 Task: Select and add the product "Milani Gilded Most Loved Mattes Eyeshadow Palette" to cart from the store "Walgreens".
Action: Mouse pressed left at (44, 77)
Screenshot: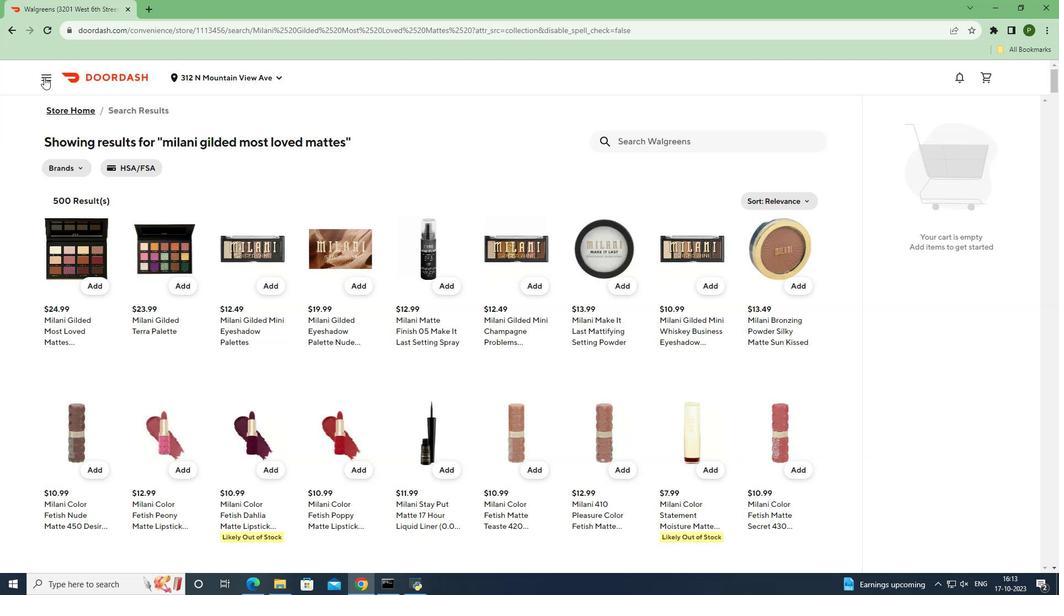 
Action: Mouse moved to (50, 163)
Screenshot: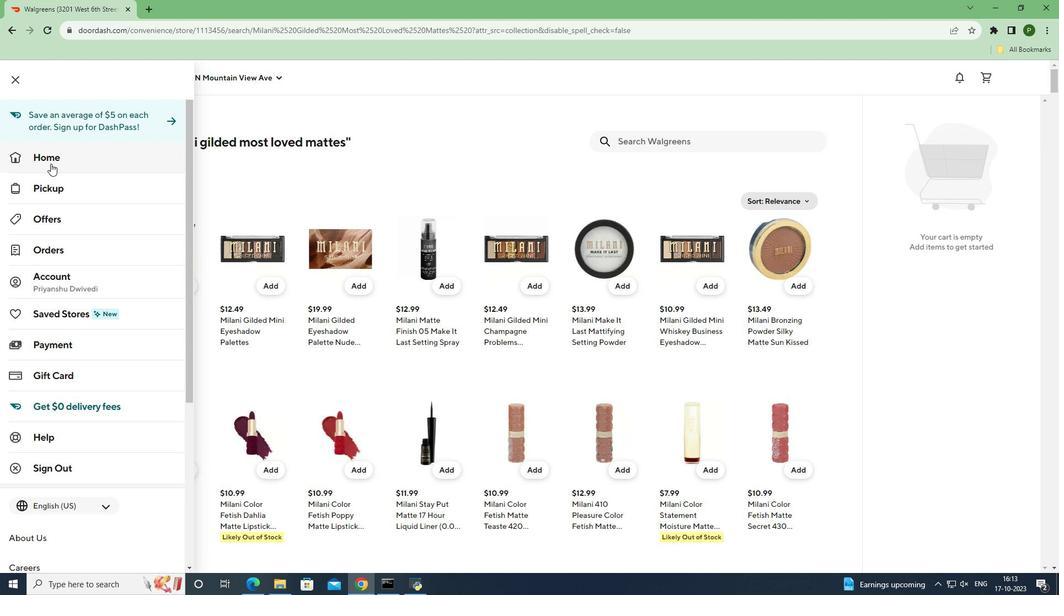 
Action: Mouse pressed left at (50, 163)
Screenshot: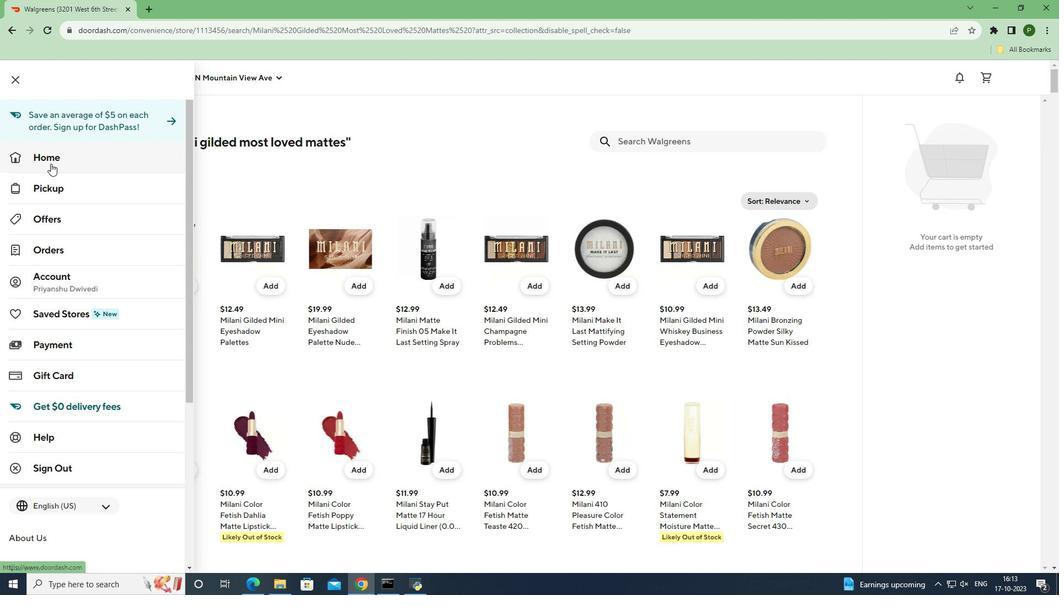 
Action: Mouse moved to (623, 116)
Screenshot: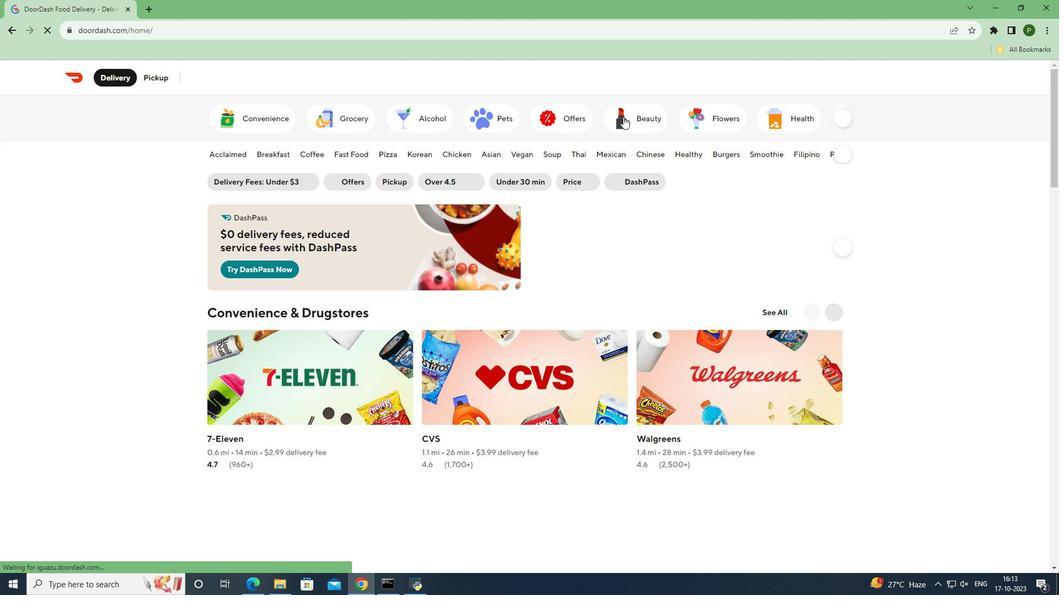 
Action: Mouse pressed left at (623, 116)
Screenshot: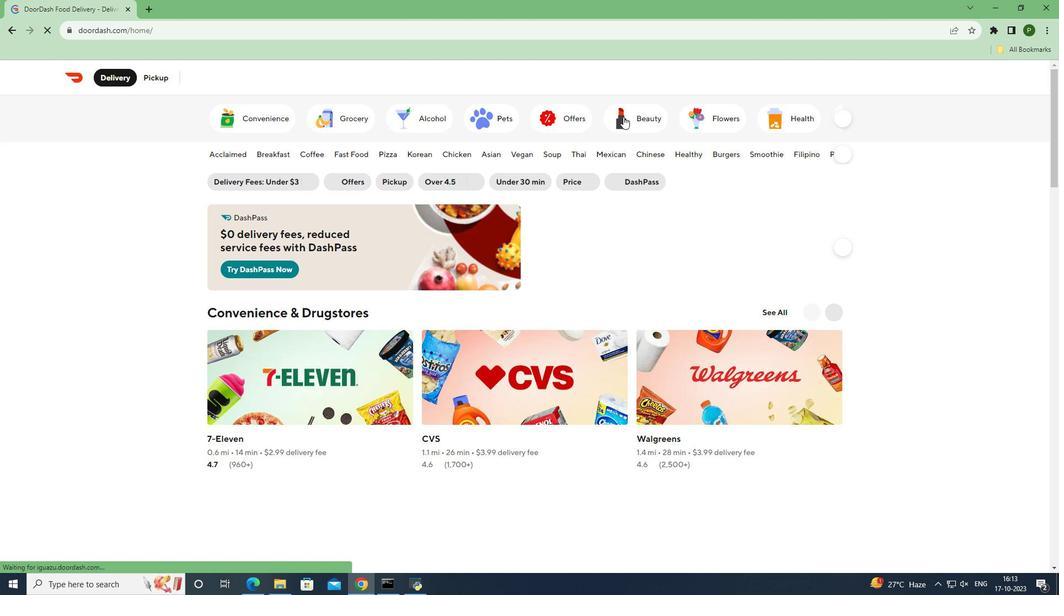 
Action: Mouse moved to (771, 303)
Screenshot: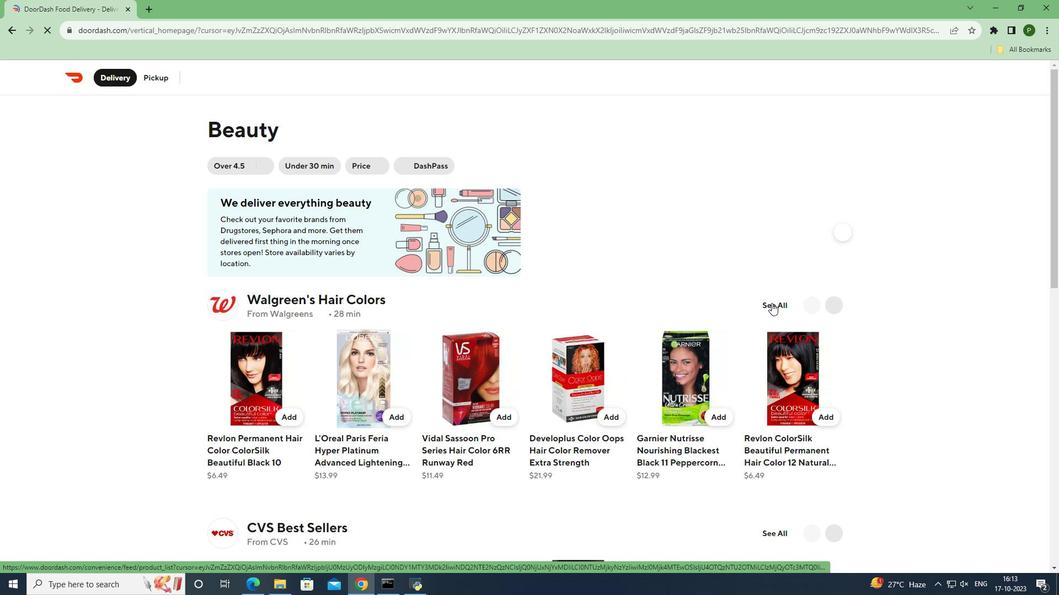
Action: Mouse pressed left at (771, 303)
Screenshot: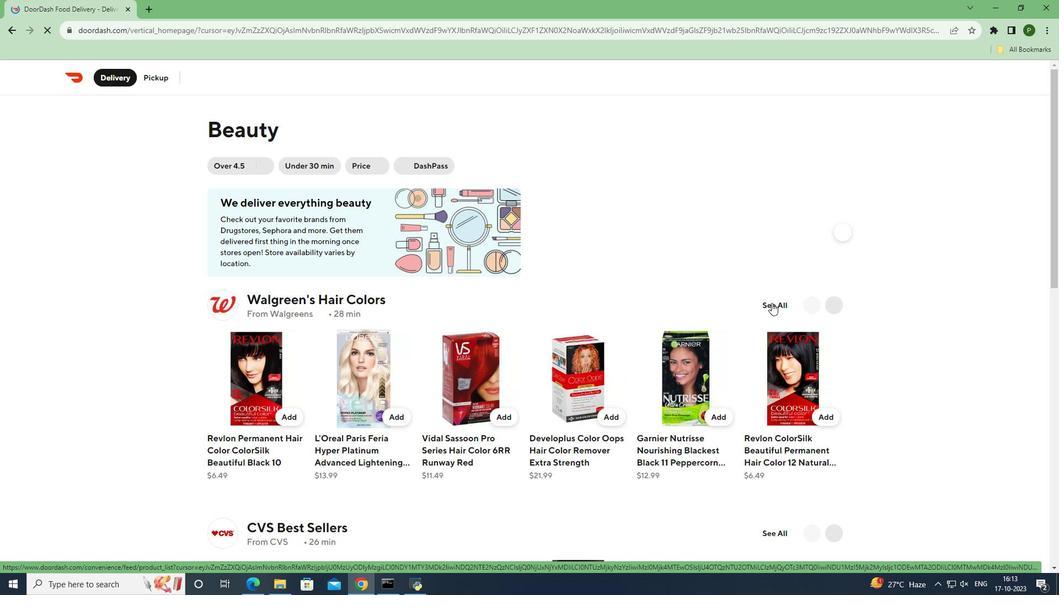 
Action: Mouse moved to (590, 165)
Screenshot: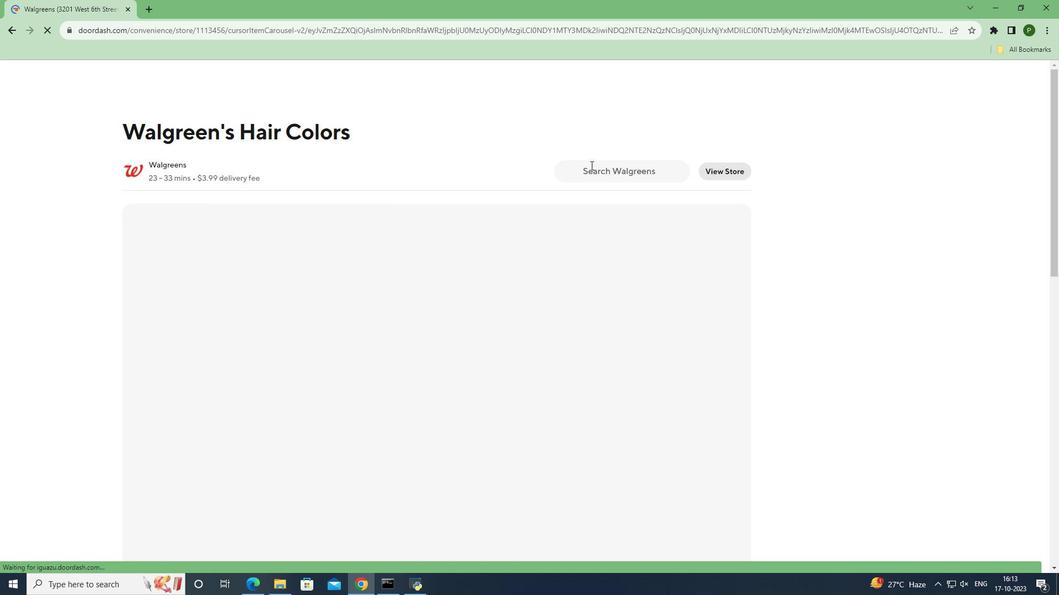 
Action: Mouse pressed left at (590, 165)
Screenshot: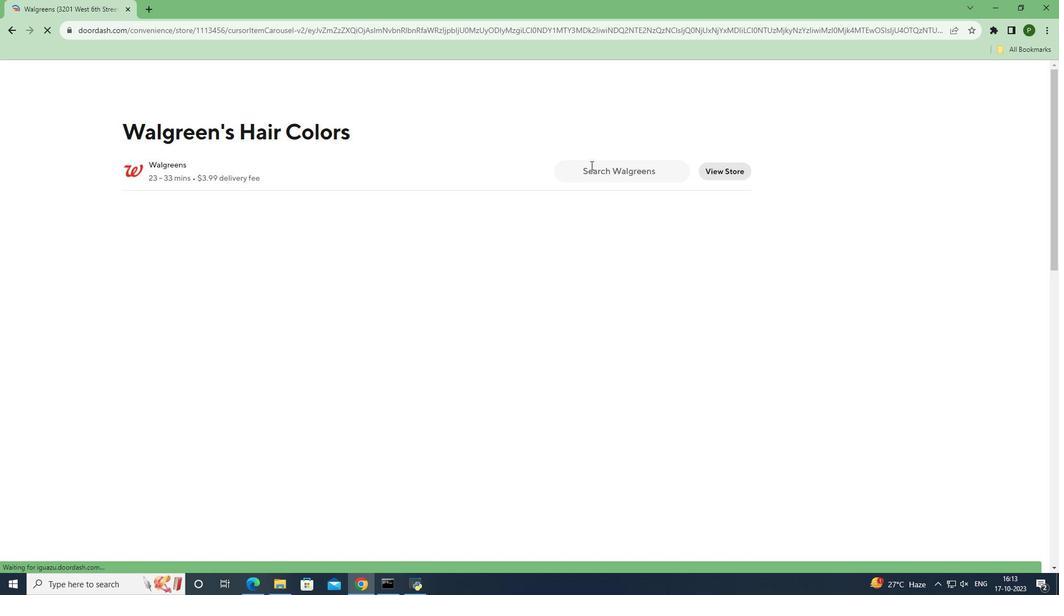 
Action: Mouse moved to (590, 167)
Screenshot: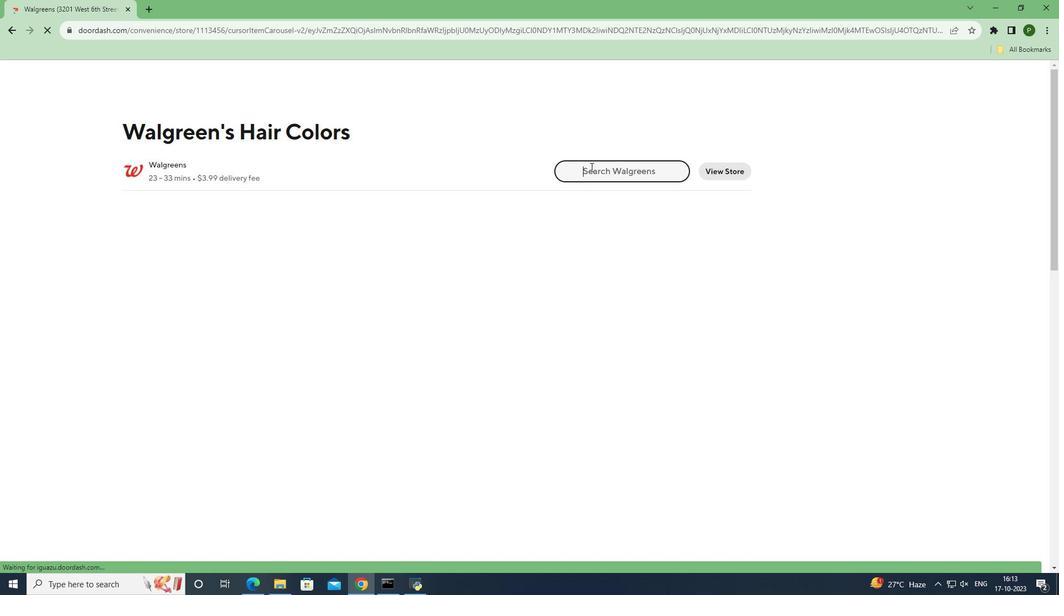 
Action: Key pressed <Key.caps_lock>M<Key.caps_lock>ilani<Key.space><Key.caps_lock>G<Key.caps_lock>ilded<Key.space><Key.caps_lock>M<Key.caps_lock>ost<Key.space><Key.caps_lock>L<Key.caps_lock>oved<Key.space><Key.caps_lock>M<Key.caps_lock>attes<Key.space><Key.caps_lock>E<Key.caps_lock>yel<Key.backspace>shadow<Key.space><Key.caps_lock>P<Key.caps_lock>alette<Key.enter>
Screenshot: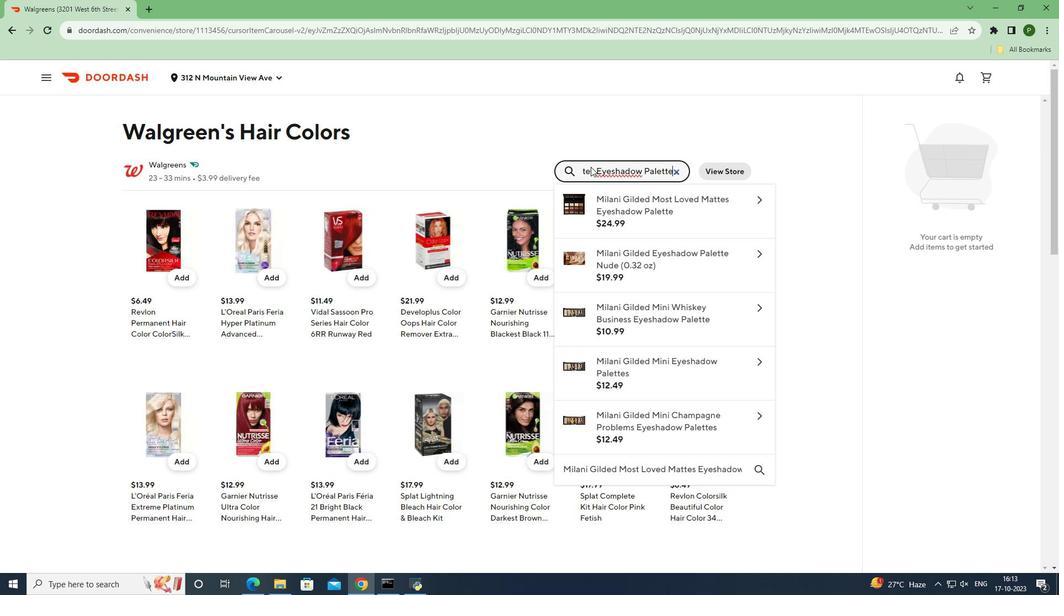 
Action: Mouse moved to (100, 286)
Screenshot: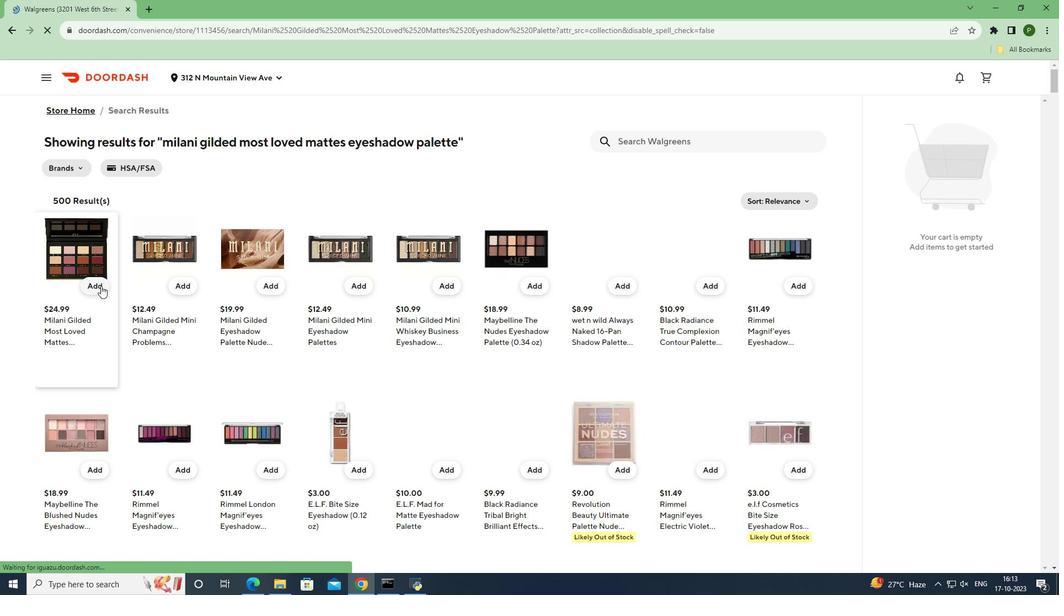 
Action: Mouse pressed left at (100, 286)
Screenshot: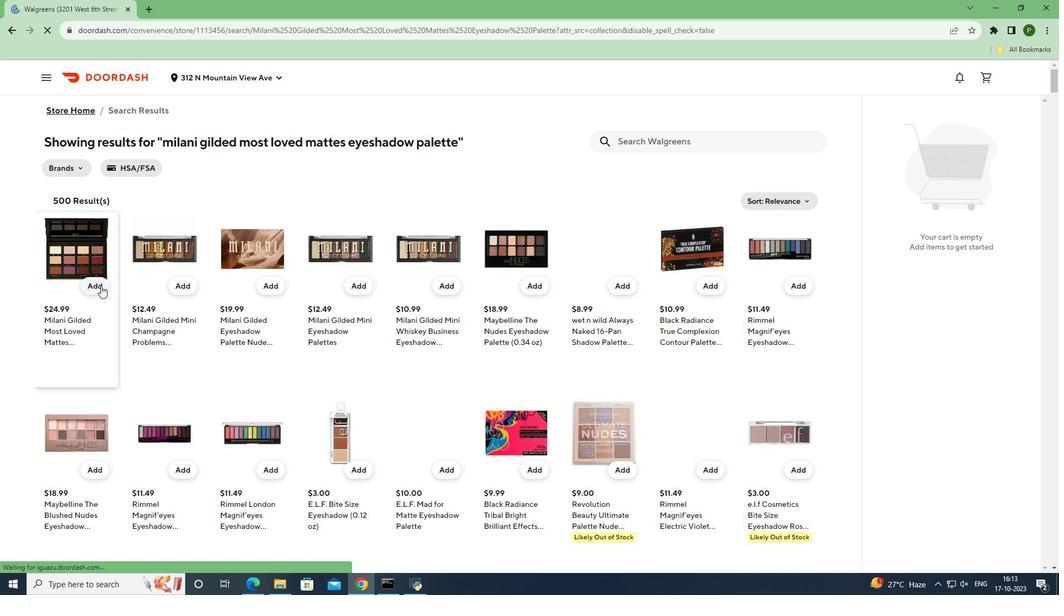 
Action: Mouse moved to (57, 354)
Screenshot: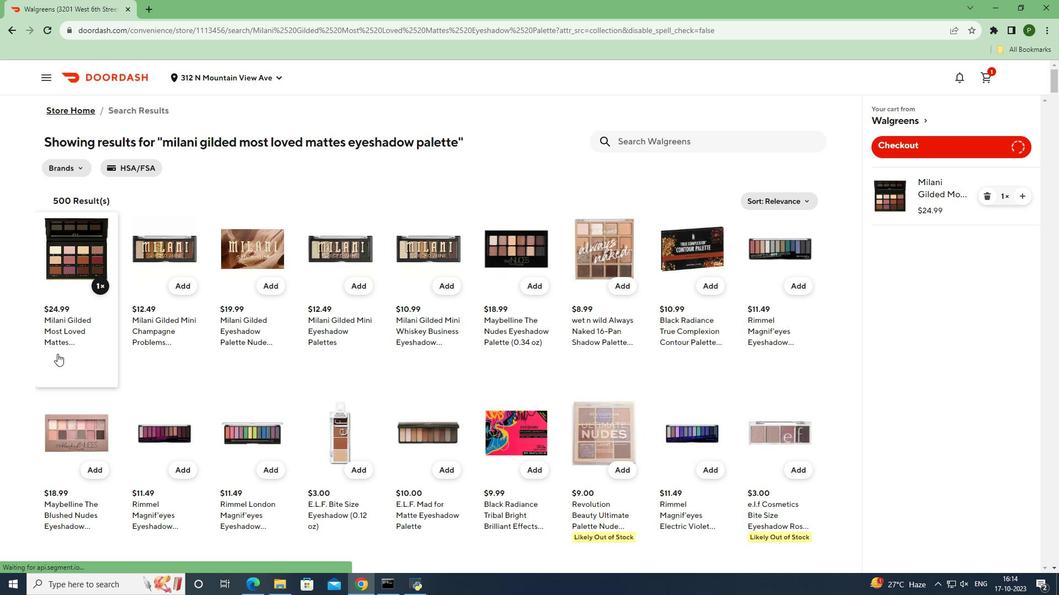 
